 Task: Create a task  Integrate a new online platform for online fundraising , assign it to team member softage.4@softage.net in the project AirLink and update the status of the task to  On Track  , set the priority of the task to Low
Action: Mouse moved to (66, 350)
Screenshot: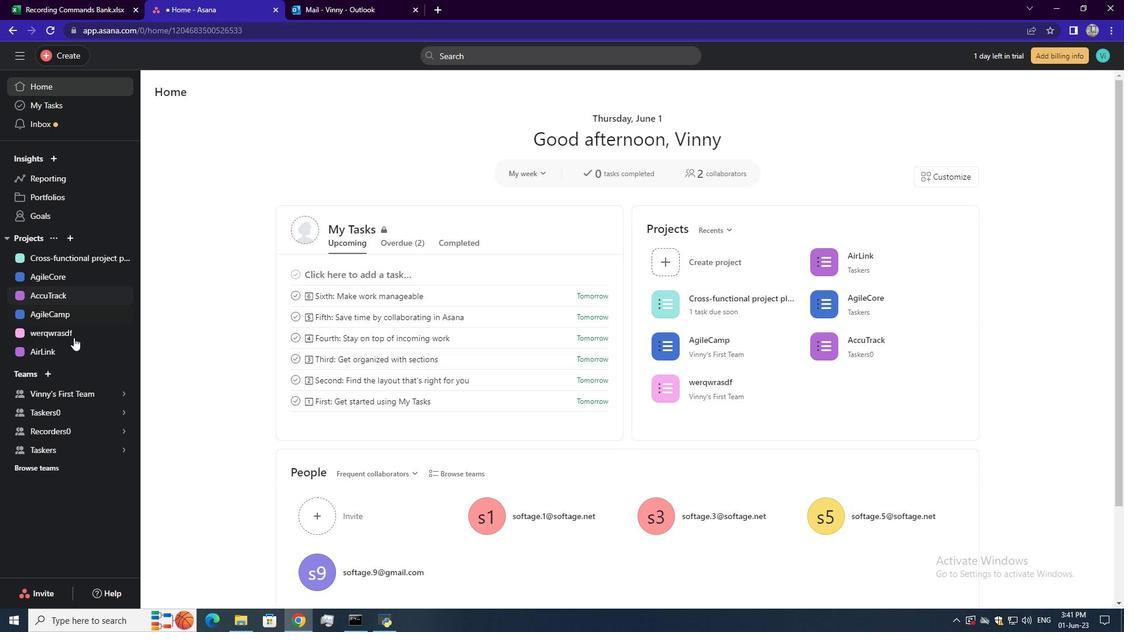 
Action: Mouse pressed left at (66, 350)
Screenshot: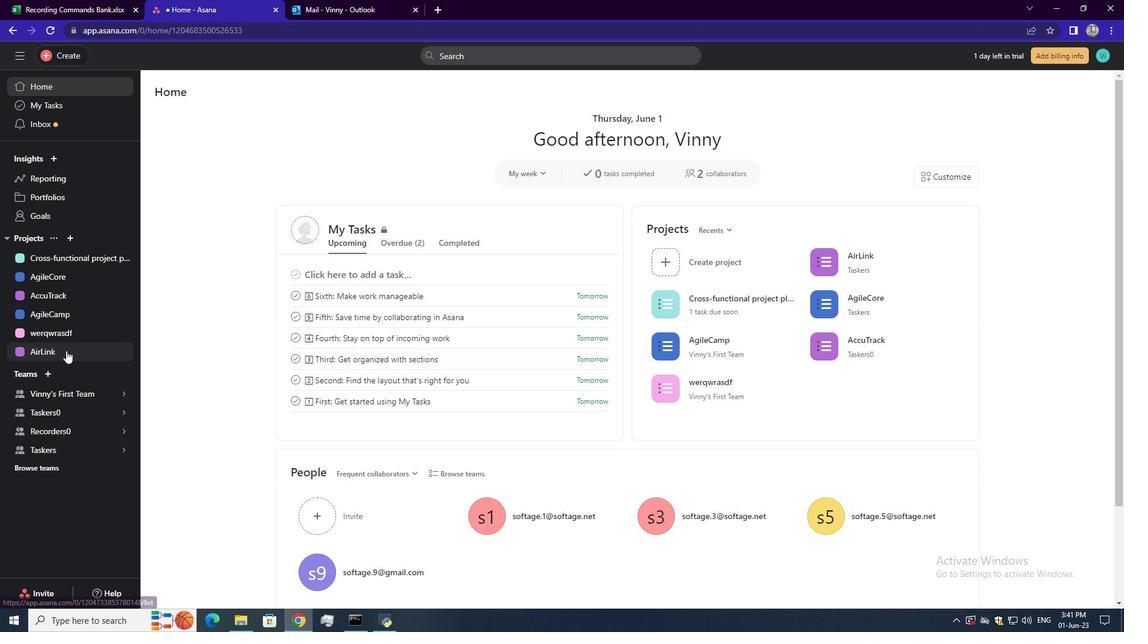 
Action: Mouse moved to (182, 141)
Screenshot: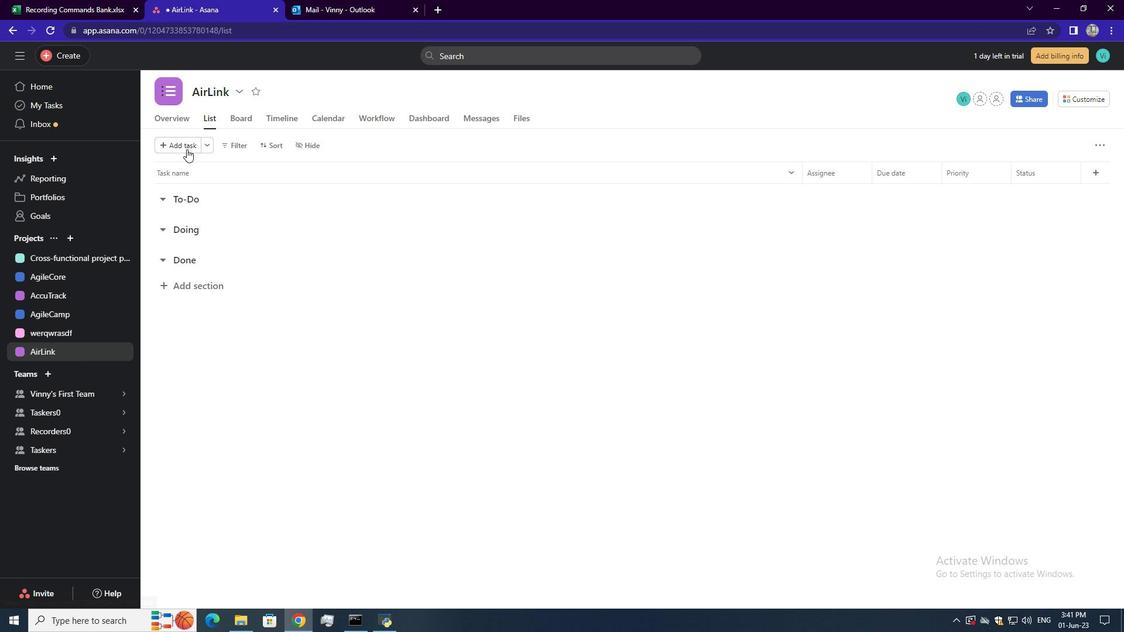 
Action: Mouse pressed left at (182, 141)
Screenshot: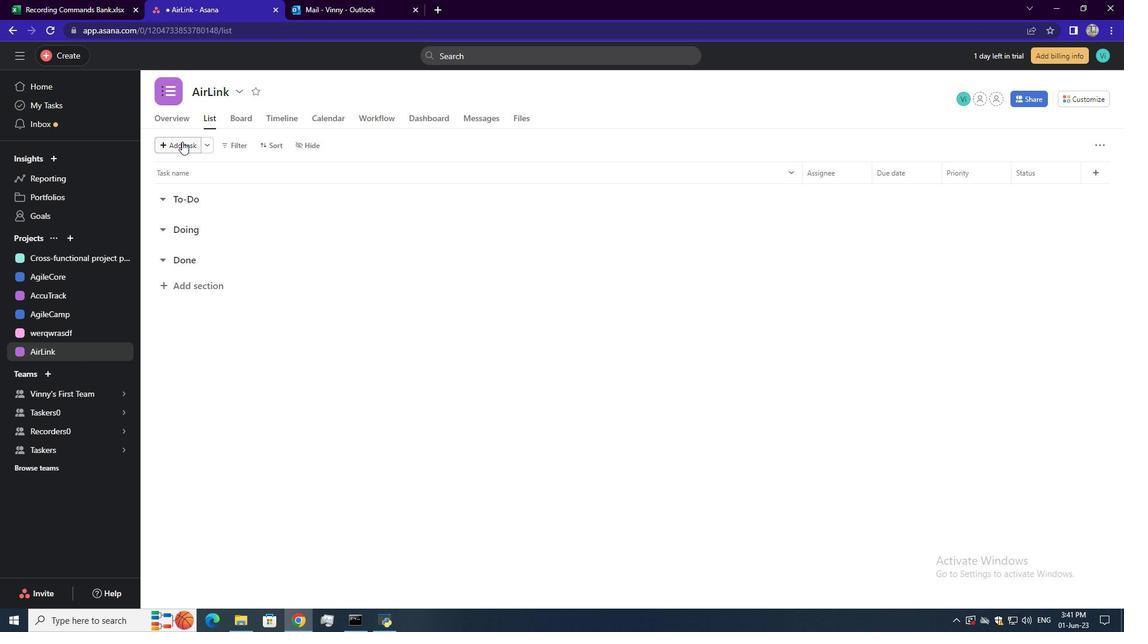 
Action: Mouse moved to (214, 190)
Screenshot: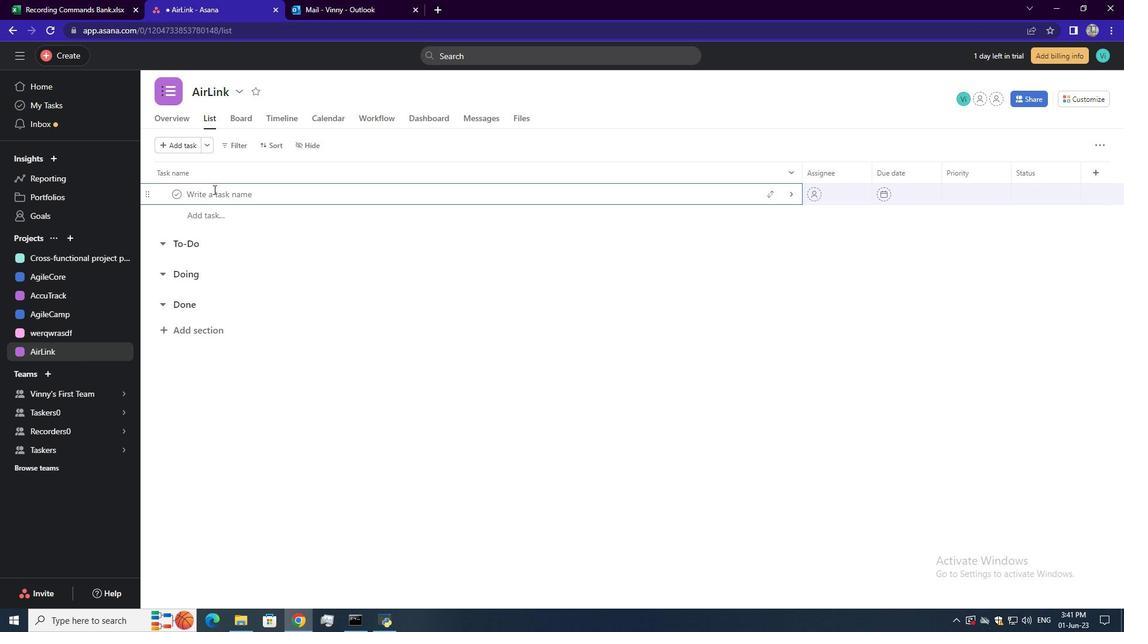 
Action: Mouse pressed left at (214, 190)
Screenshot: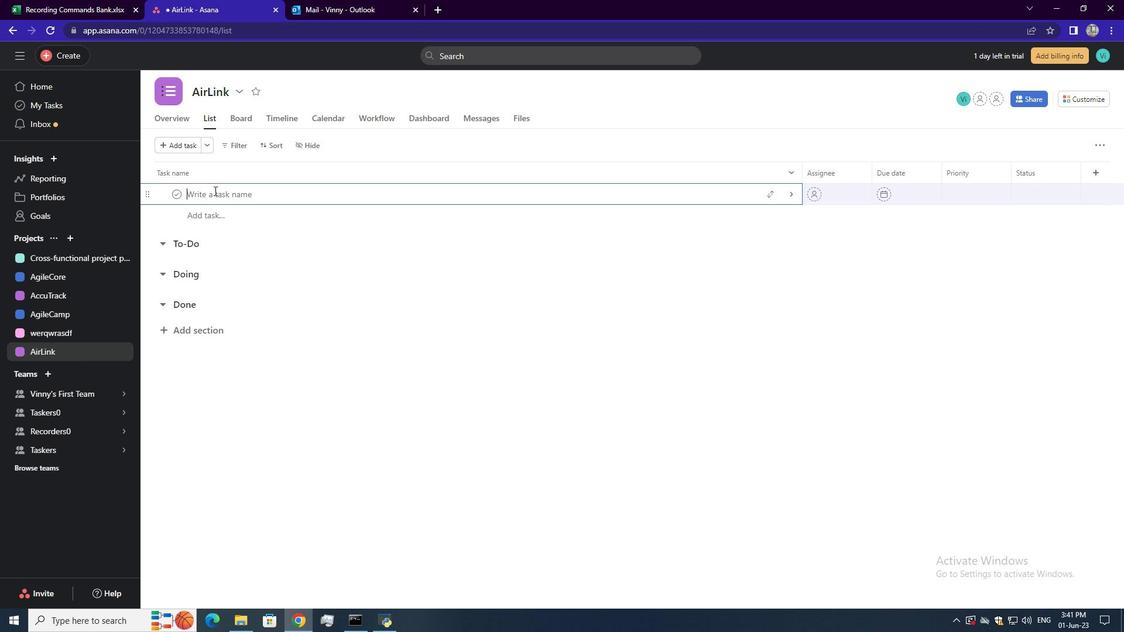 
Action: Key pressed <Key.shift><Key.shift><Key.shift><Key.shift><Key.shift><Key.shift><Key.shift><Key.shift><Key.shift><Key.shift><Key.shift><Key.shift><Key.shift><Key.shift><Key.shift><Key.shift><Key.shift><Key.shift><Key.shift><Key.shift><Key.shift><Key.shift><Key.shift><Key.shift>Inegrat<Key.backspace><Key.backspace><Key.backspace><Key.backspace><Key.backspace>tegrate<Key.space>a<Key.space>new<Key.space>online<Key.space>platform<Key.space>for<Key.space>online<Key.space>fundraising<Key.enter>
Screenshot: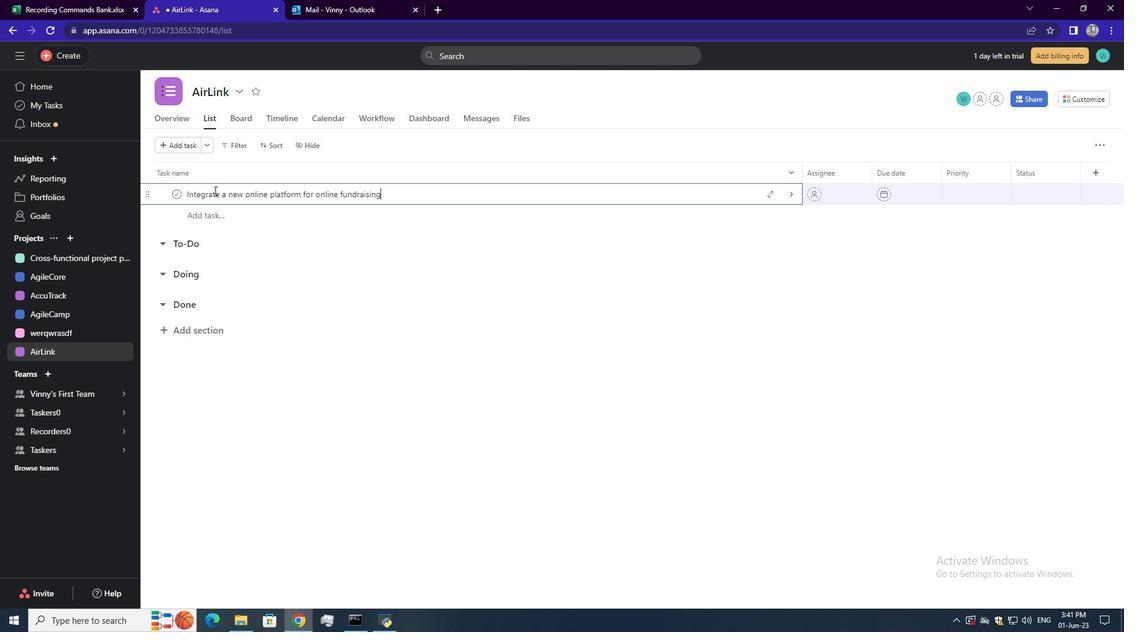 
Action: Mouse moved to (834, 194)
Screenshot: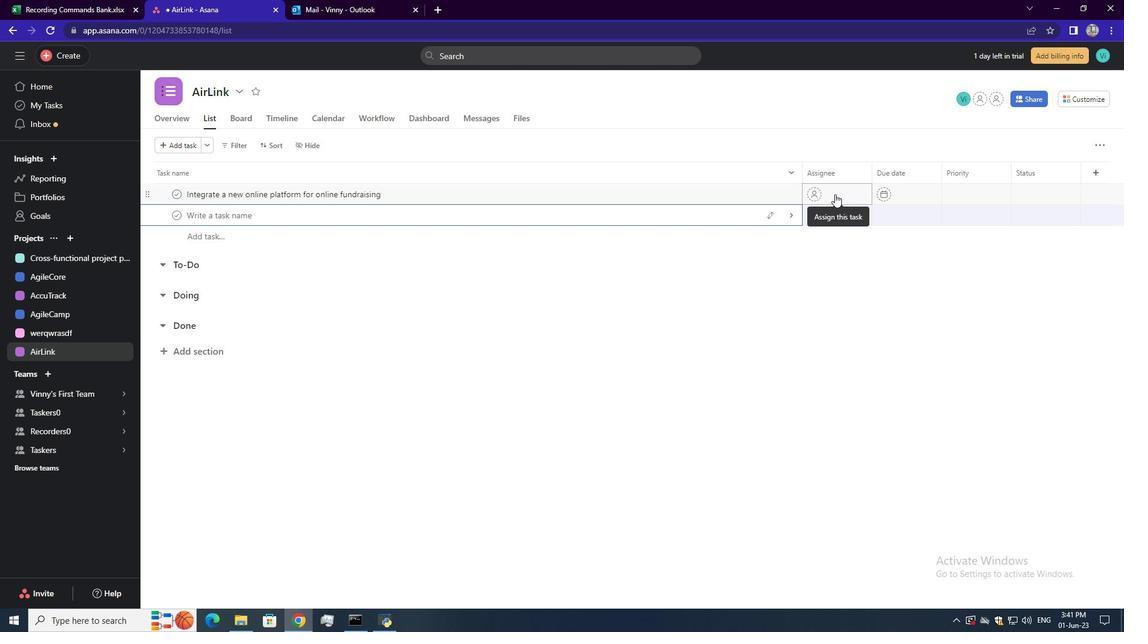 
Action: Mouse pressed left at (834, 194)
Screenshot: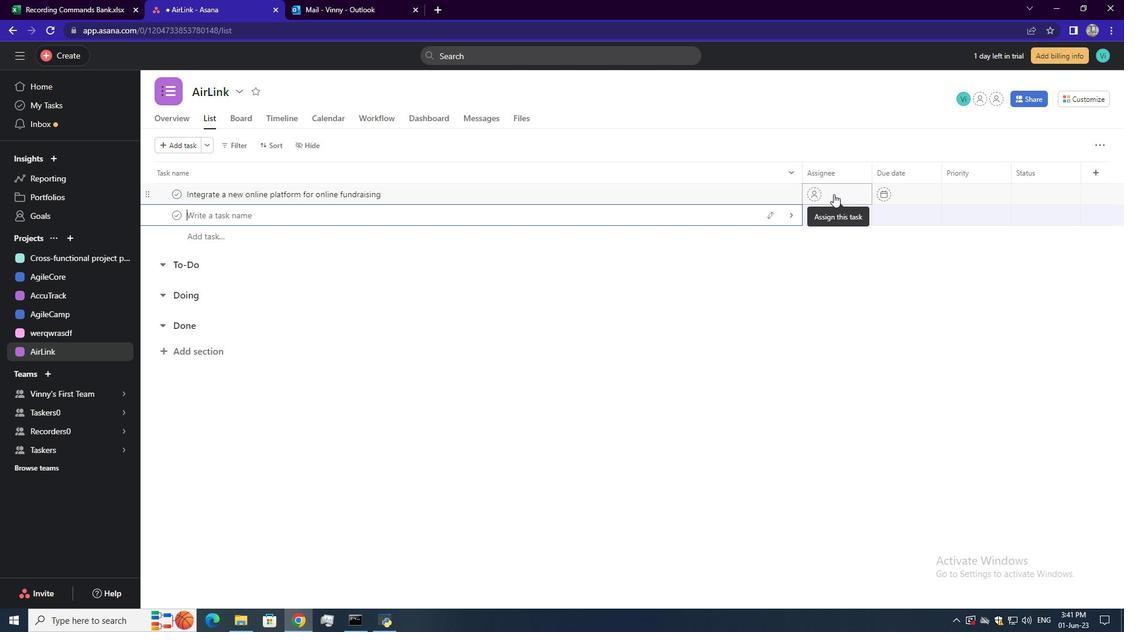 
Action: Mouse moved to (893, 290)
Screenshot: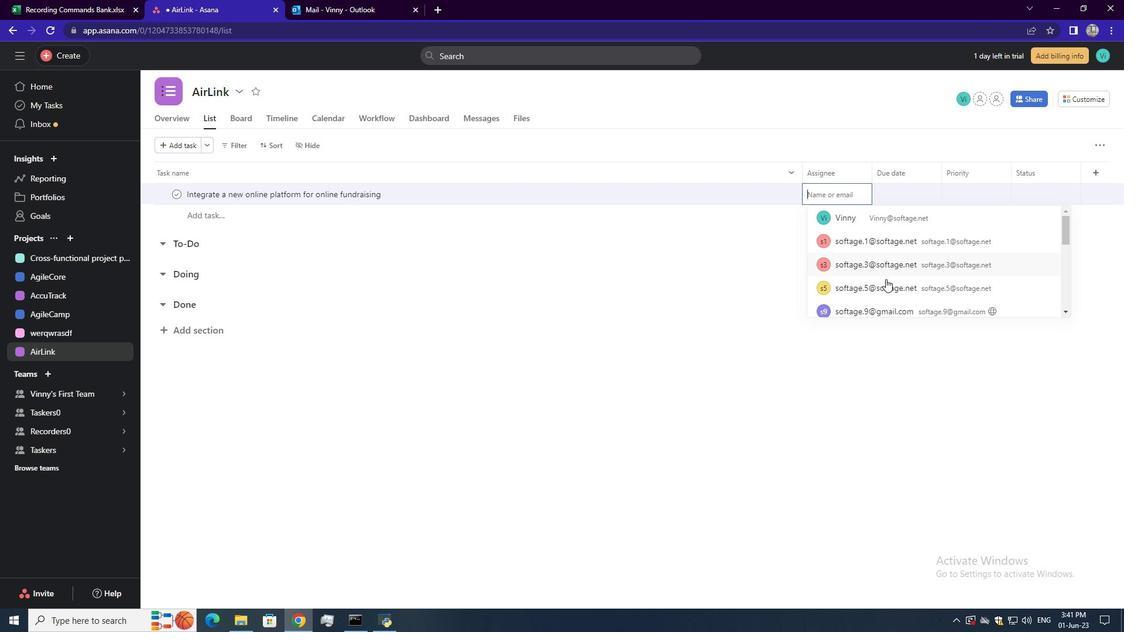 
Action: Mouse scrolled (893, 289) with delta (0, 0)
Screenshot: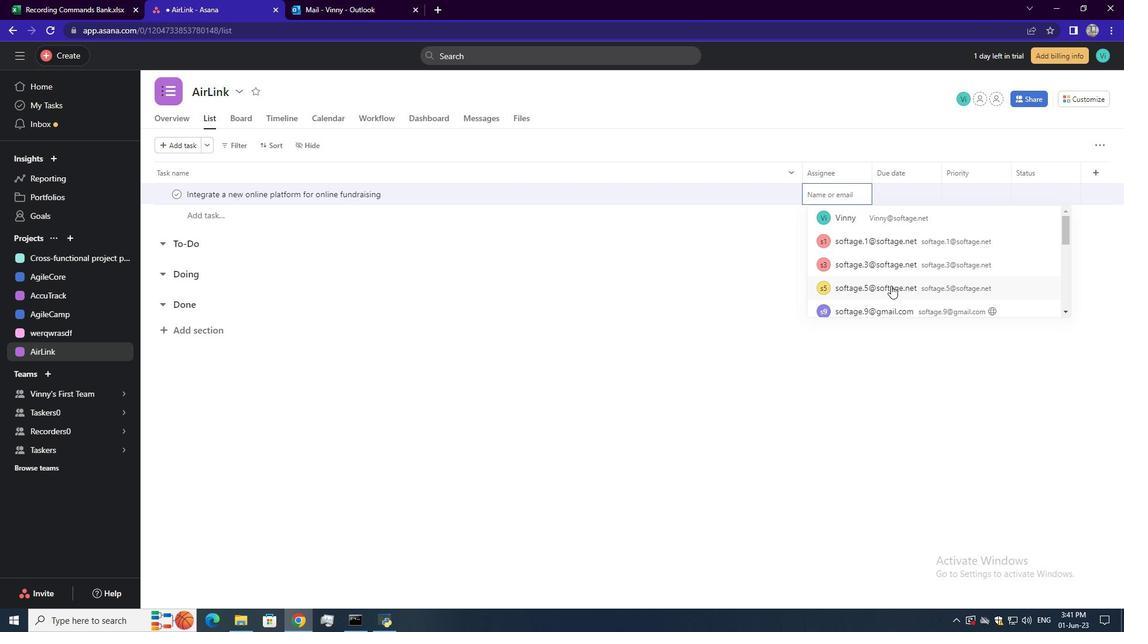 
Action: Mouse scrolled (893, 289) with delta (0, 0)
Screenshot: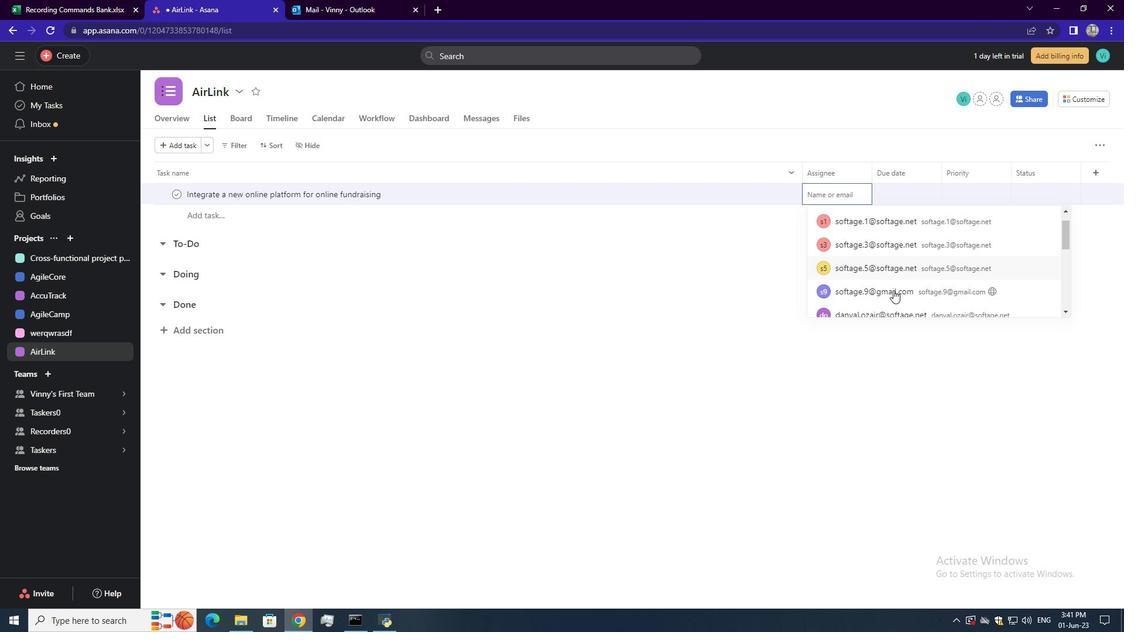 
Action: Mouse scrolled (893, 289) with delta (0, 0)
Screenshot: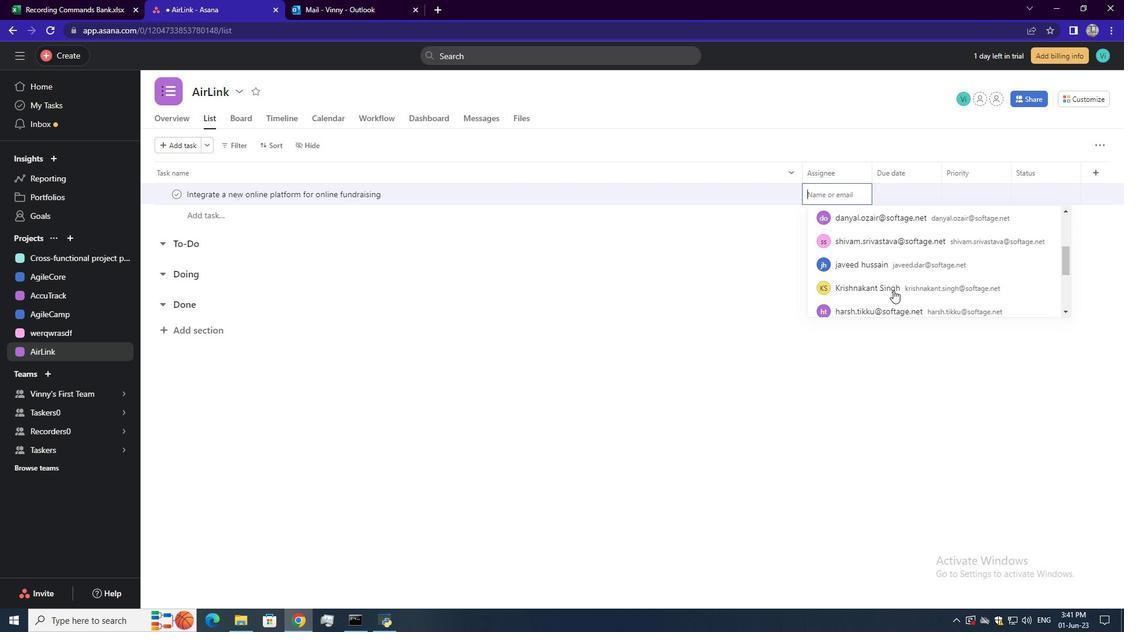 
Action: Mouse moved to (839, 194)
Screenshot: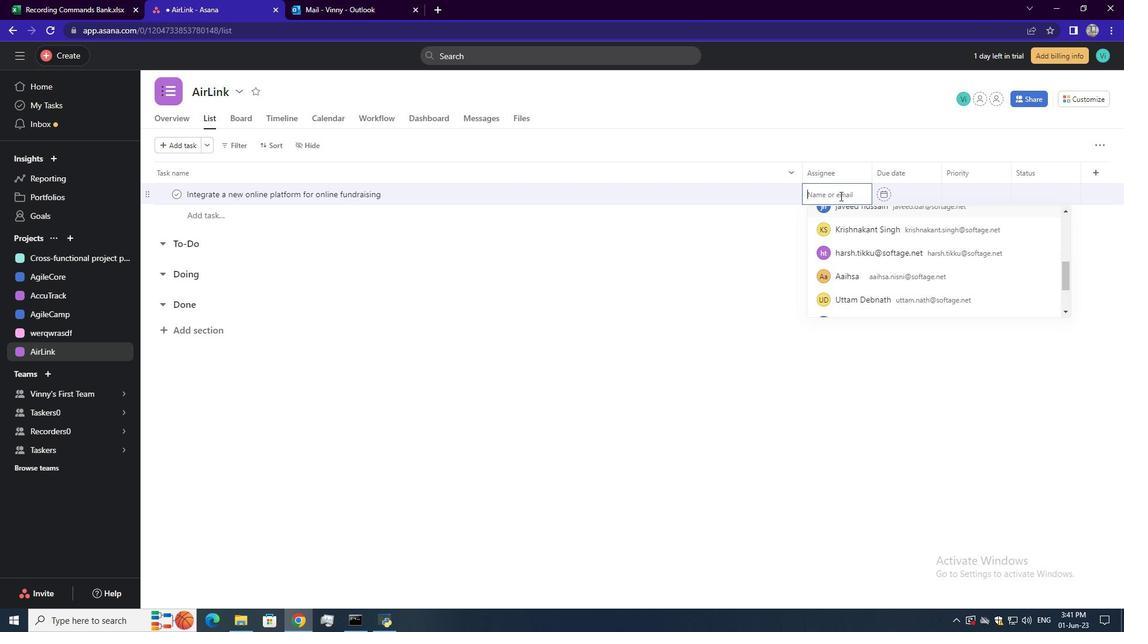 
Action: Mouse pressed left at (839, 194)
Screenshot: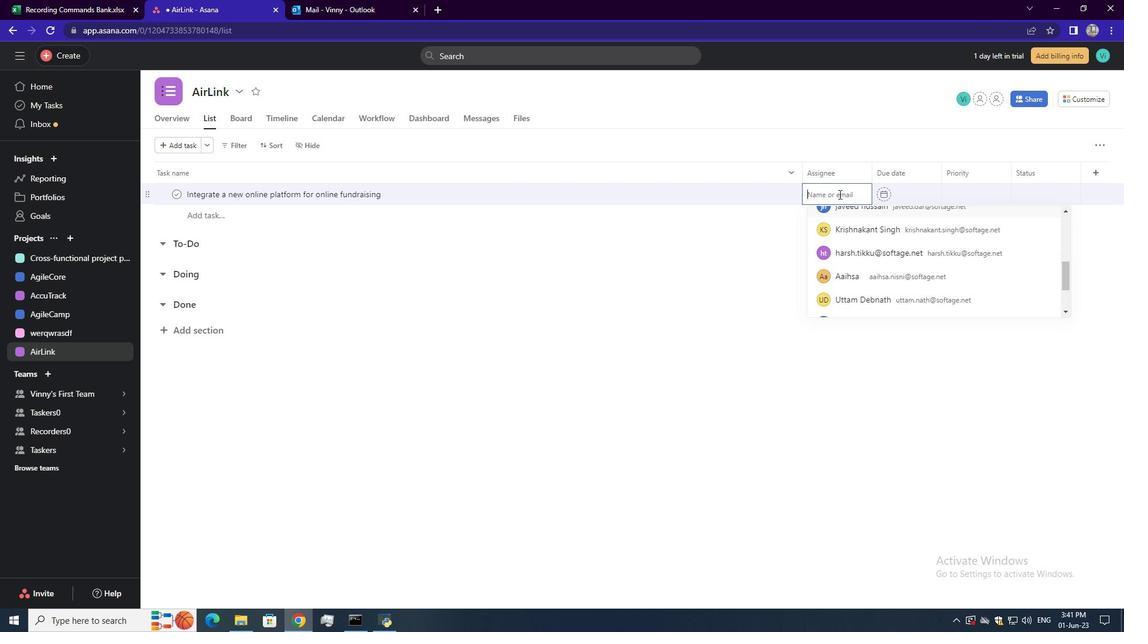 
Action: Key pressed softage.4<Key.shift><Key.shift><Key.shift><Key.shift>@s
Screenshot: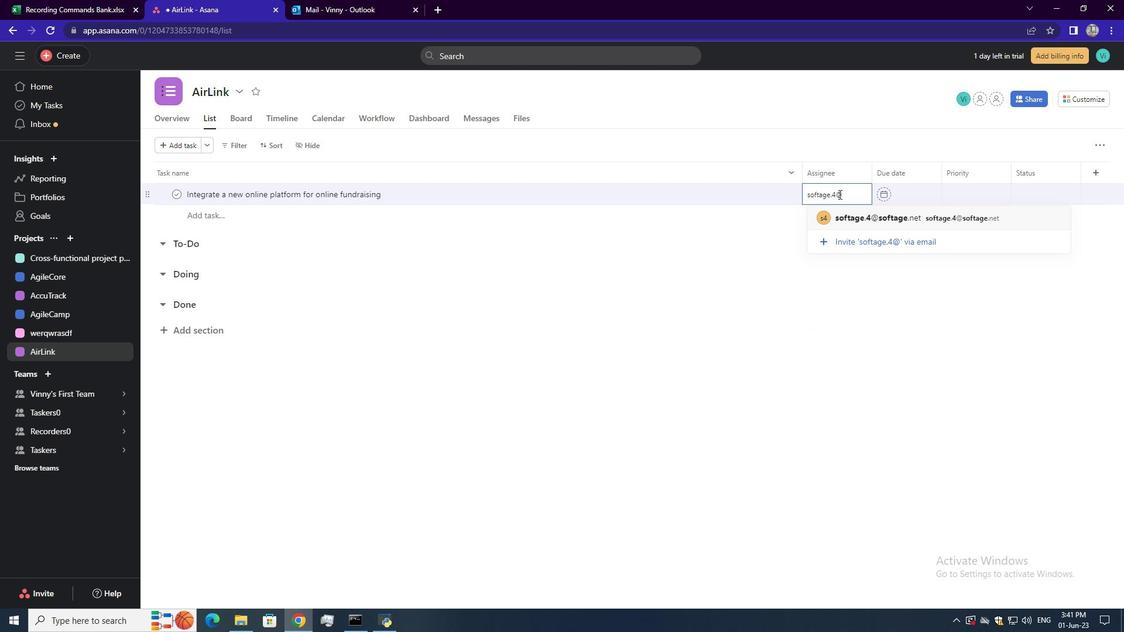 
Action: Mouse moved to (863, 217)
Screenshot: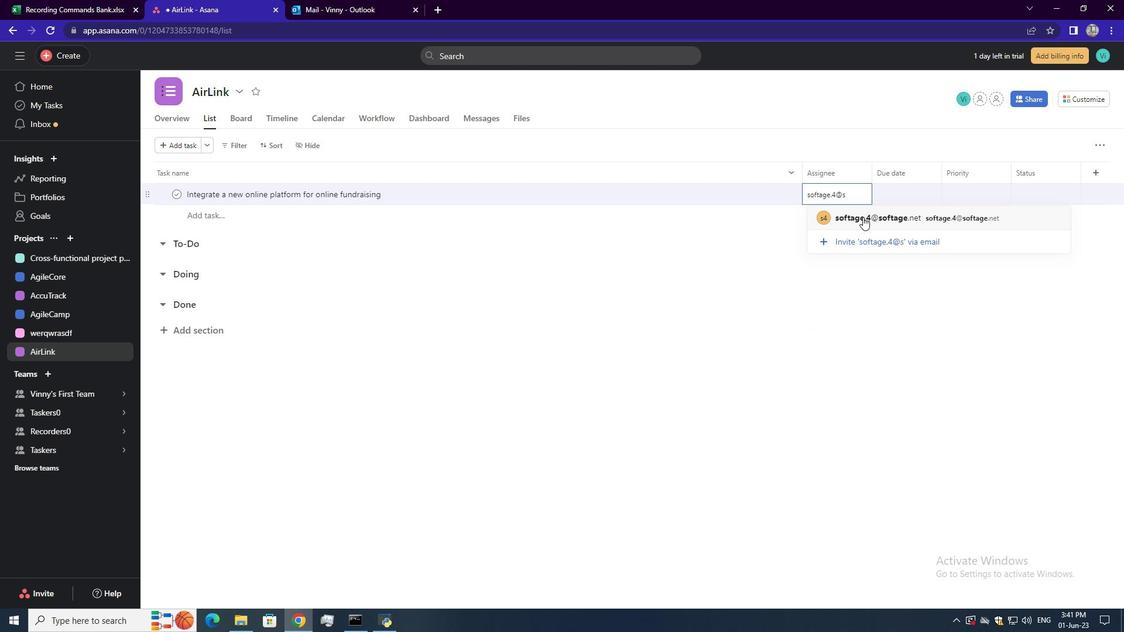 
Action: Mouse pressed left at (863, 217)
Screenshot: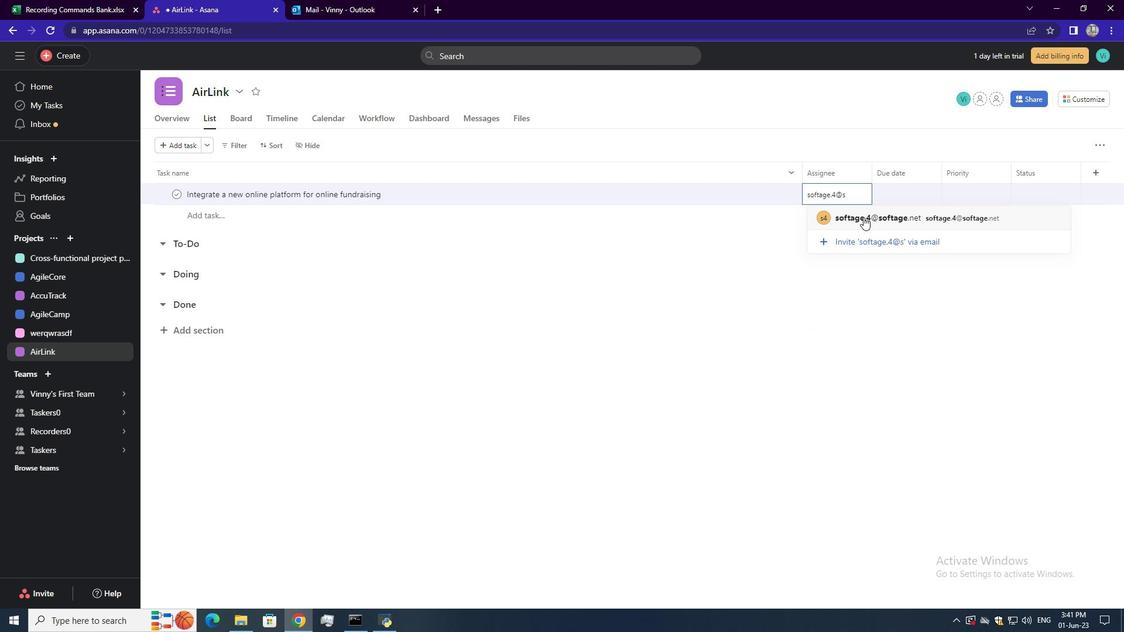 
Action: Mouse moved to (980, 190)
Screenshot: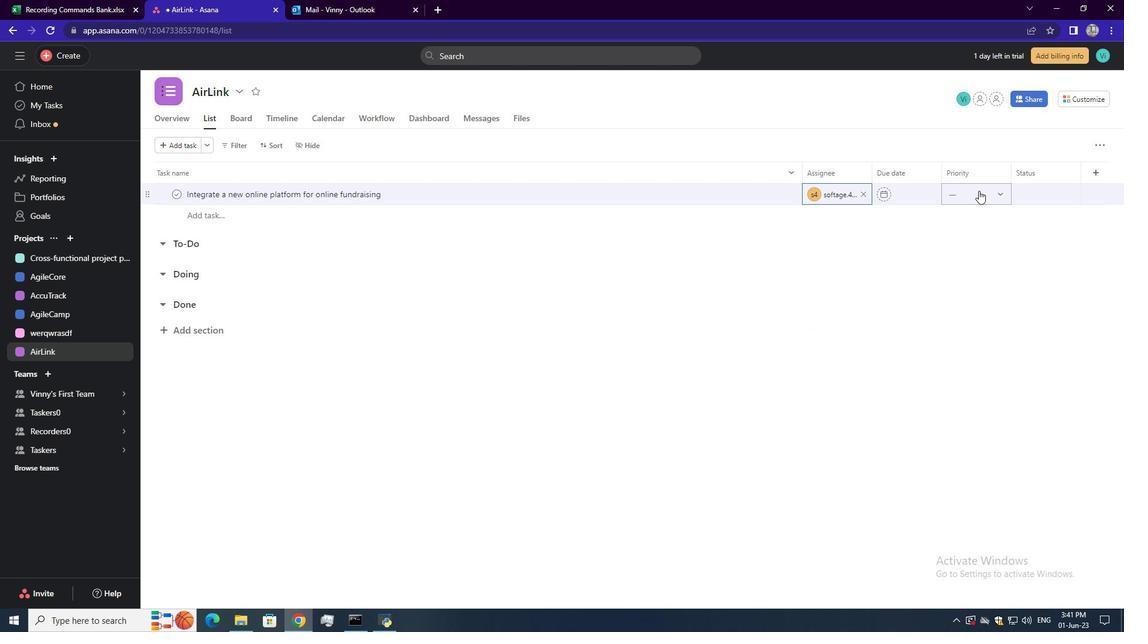
Action: Mouse pressed left at (980, 190)
Screenshot: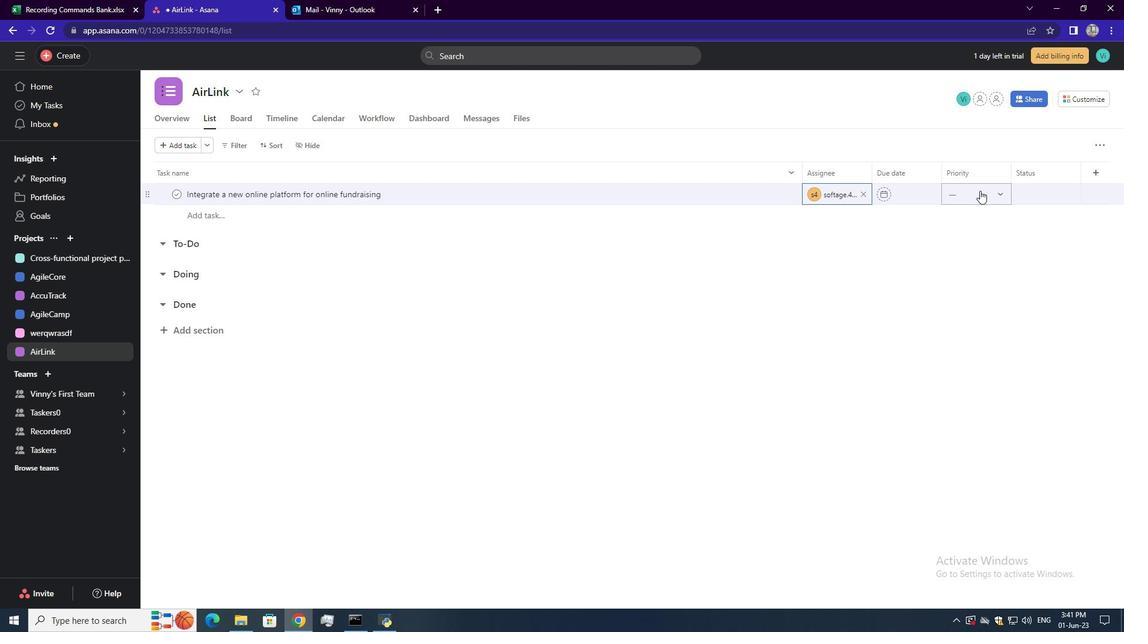 
Action: Mouse moved to (990, 273)
Screenshot: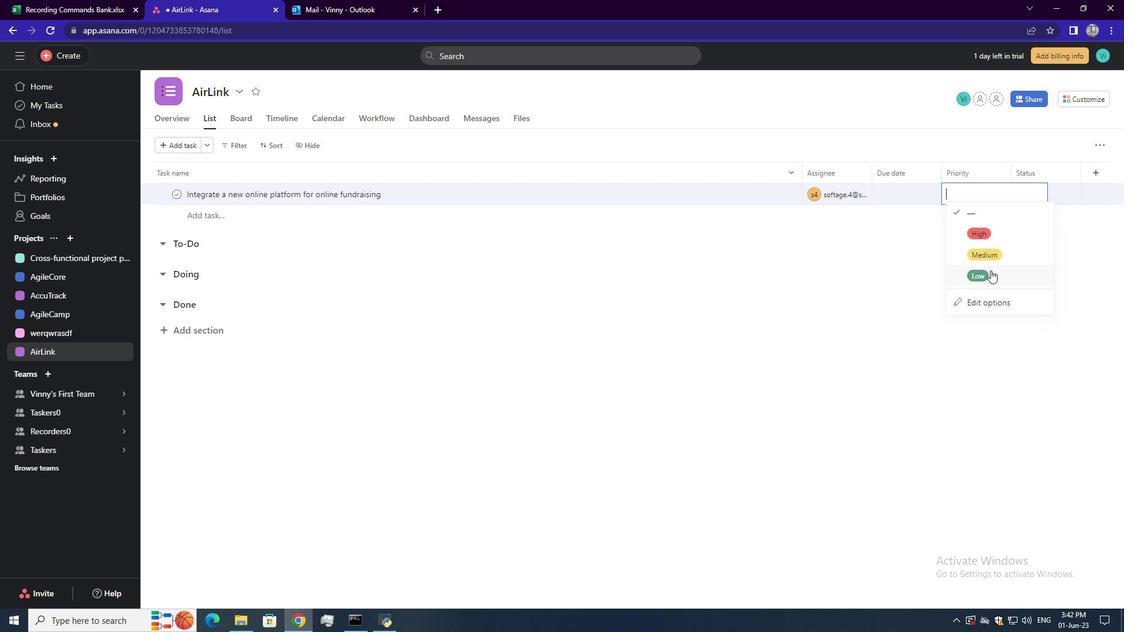 
Action: Mouse pressed left at (990, 273)
Screenshot: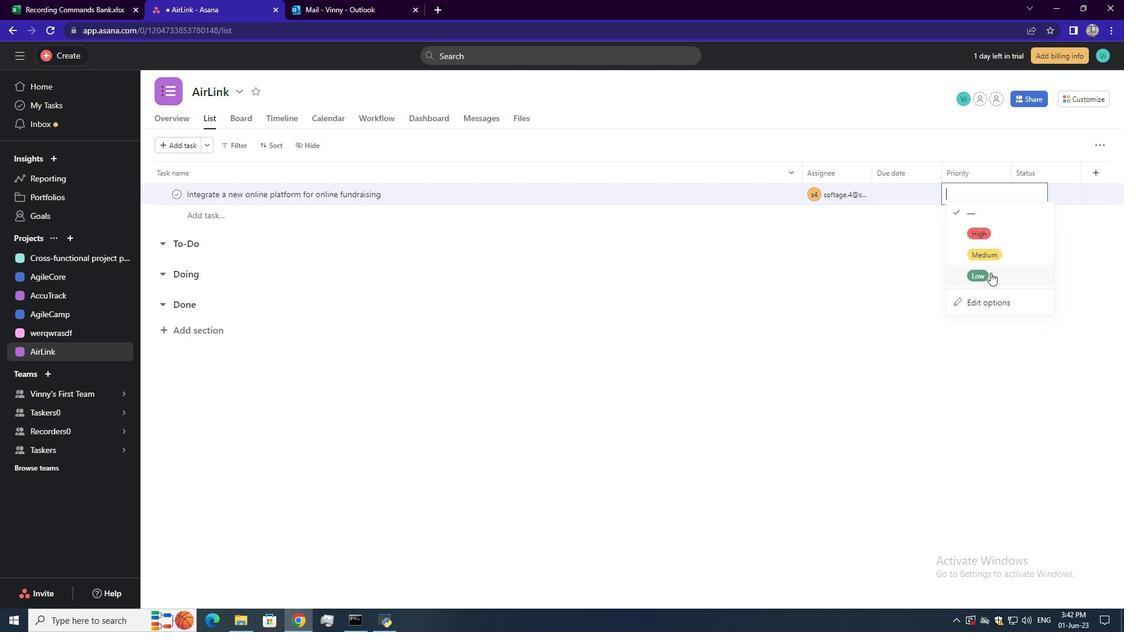
Action: Mouse moved to (1043, 191)
Screenshot: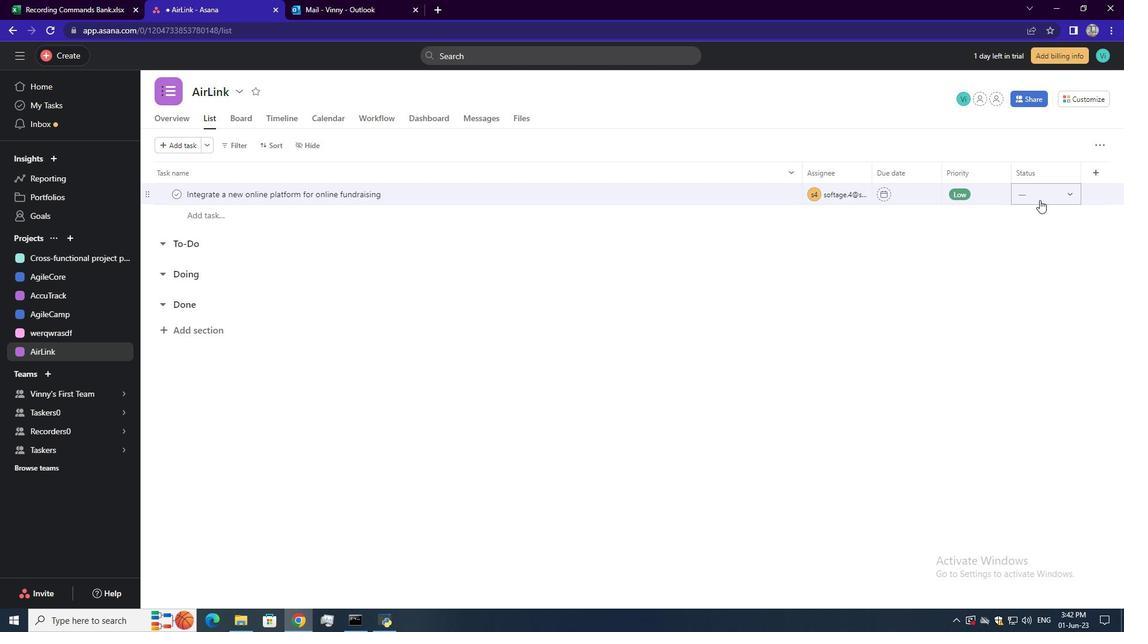 
Action: Mouse pressed left at (1043, 191)
Screenshot: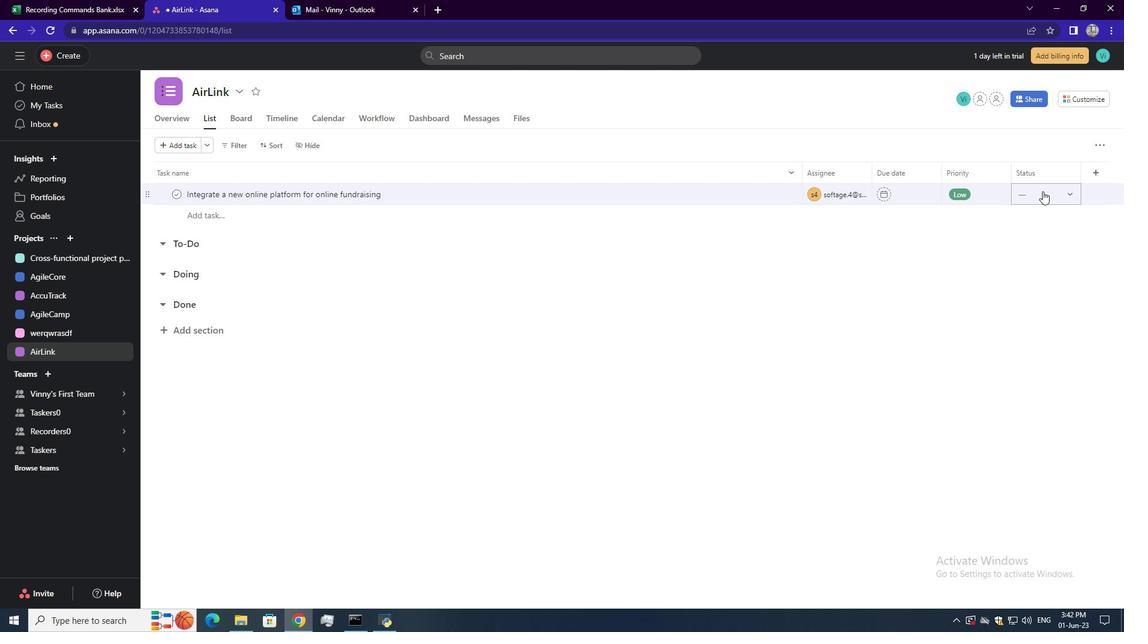 
Action: Mouse moved to (1060, 237)
Screenshot: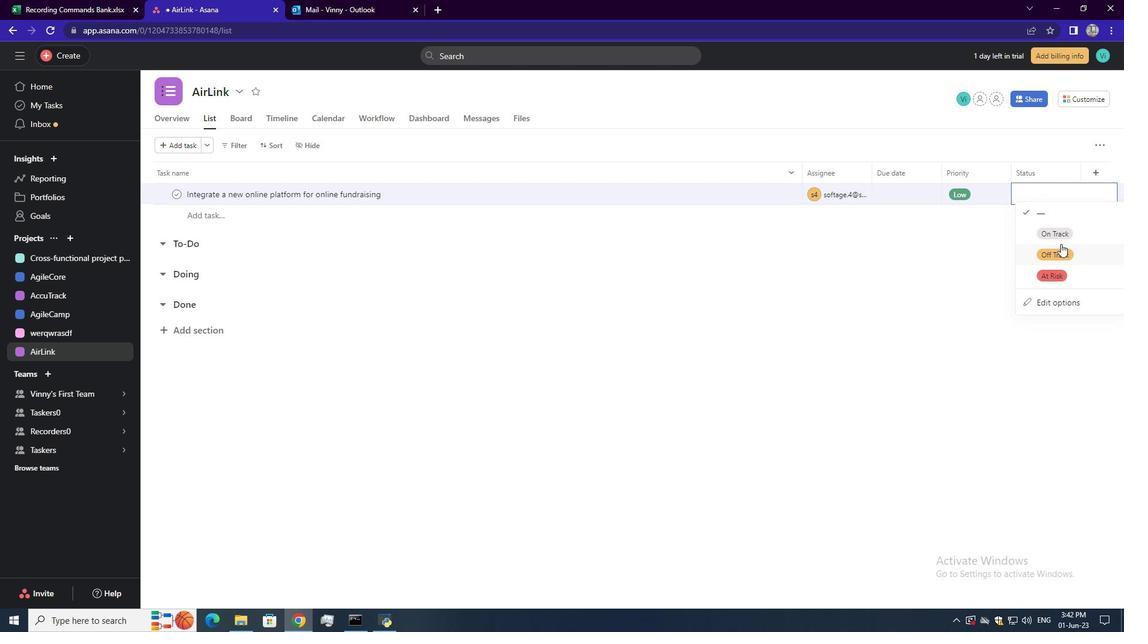 
Action: Mouse pressed left at (1060, 237)
Screenshot: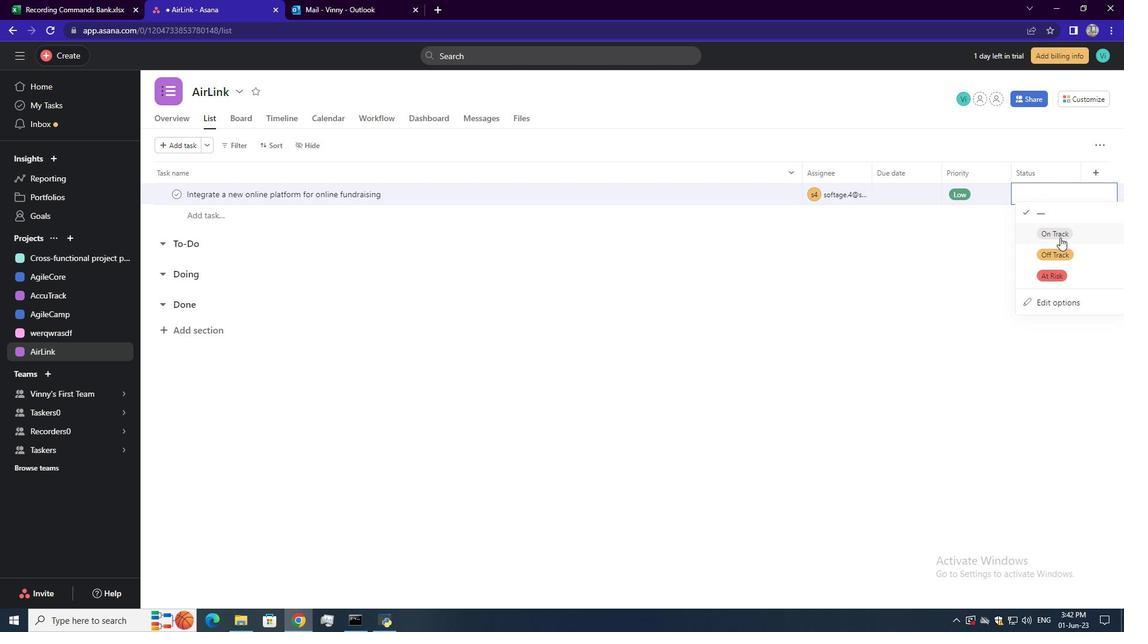 
Action: Mouse moved to (1059, 236)
Screenshot: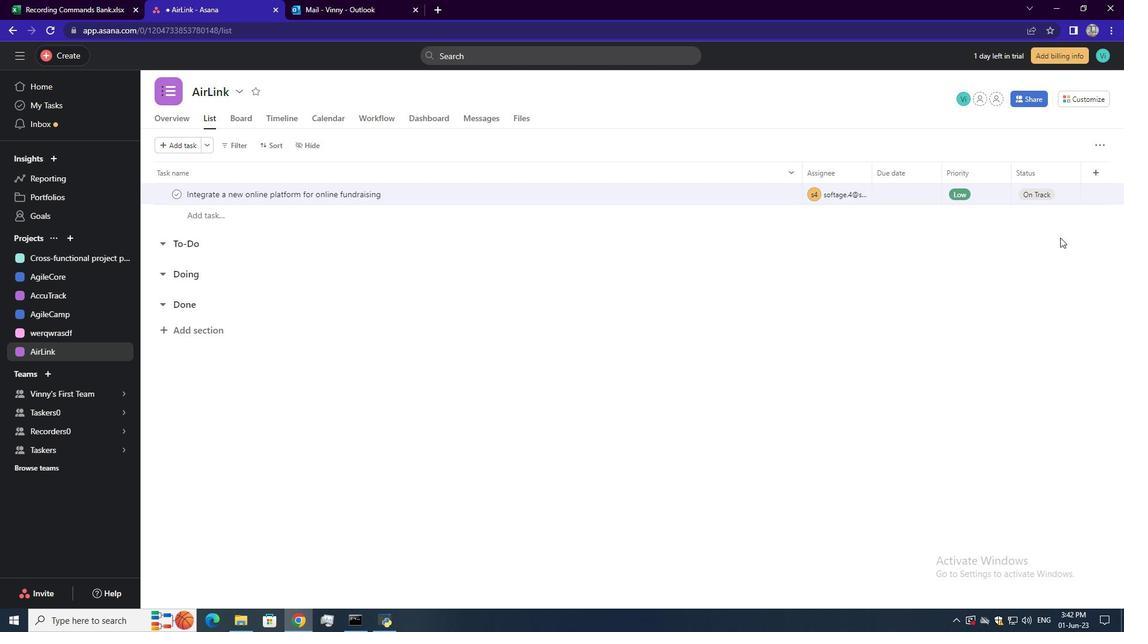 
